 Task: Look for products in the category "Alfredo Sauce" from Primal Kitchen only.
Action: Mouse moved to (329, 151)
Screenshot: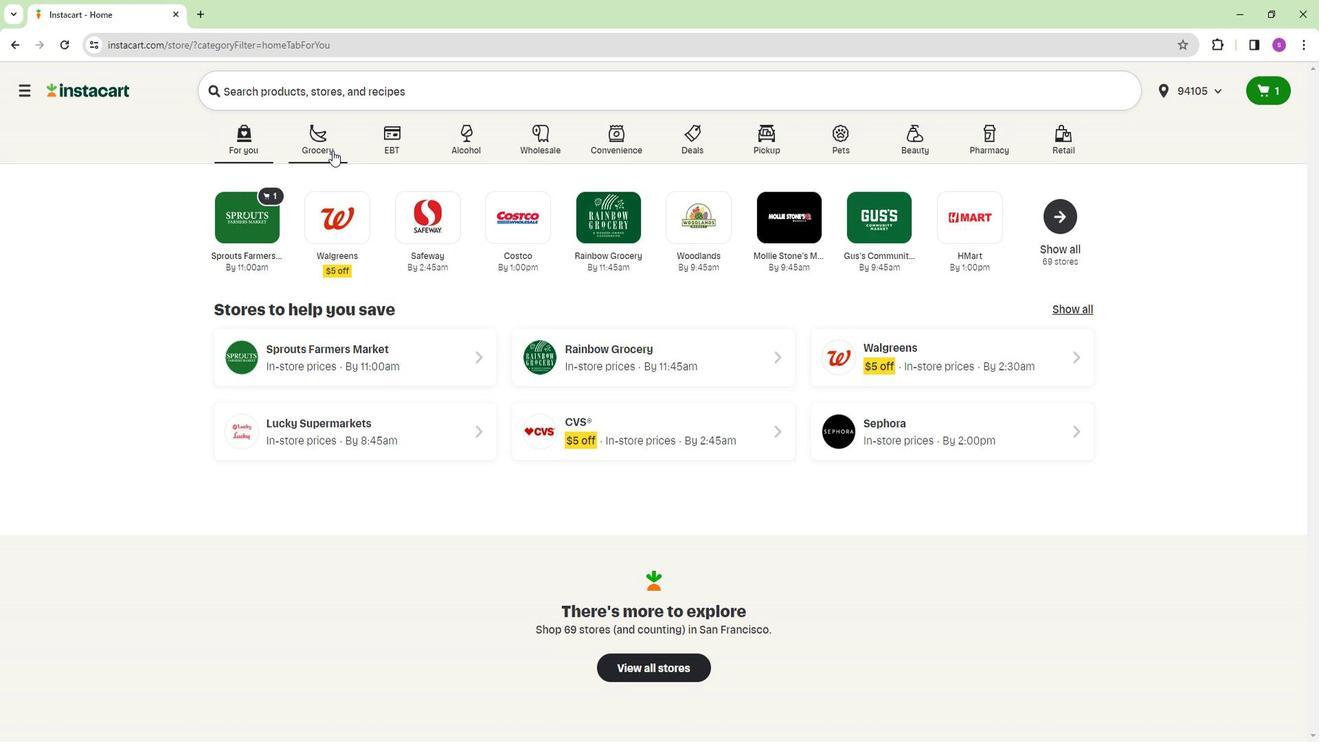 
Action: Mouse pressed left at (329, 151)
Screenshot: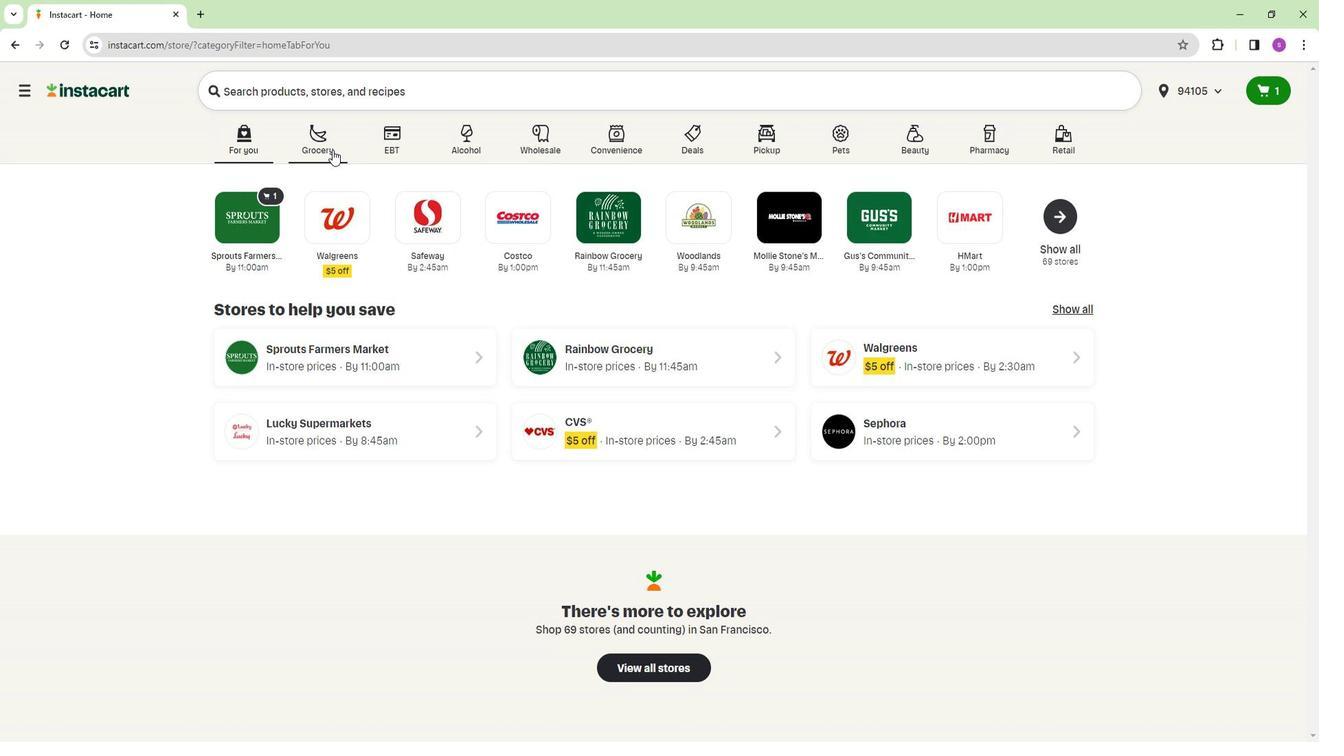 
Action: Mouse moved to (247, 230)
Screenshot: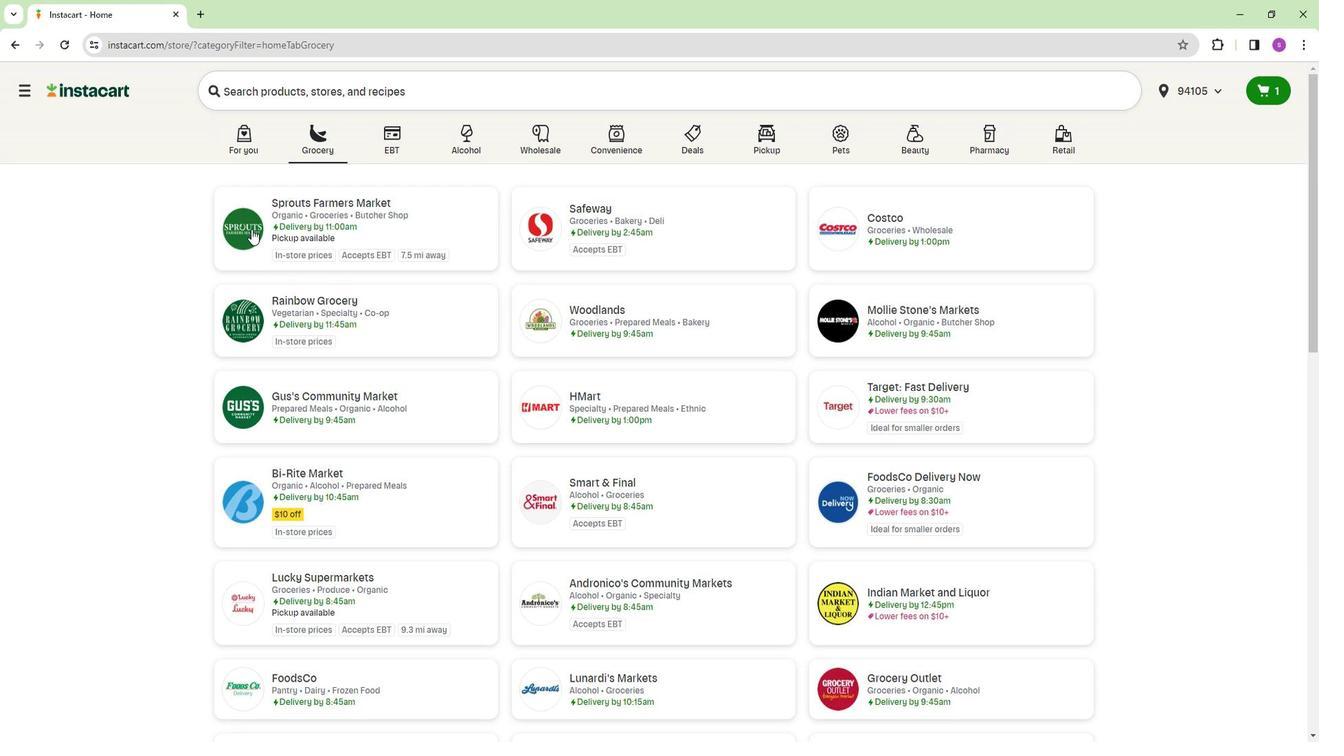 
Action: Mouse pressed left at (247, 230)
Screenshot: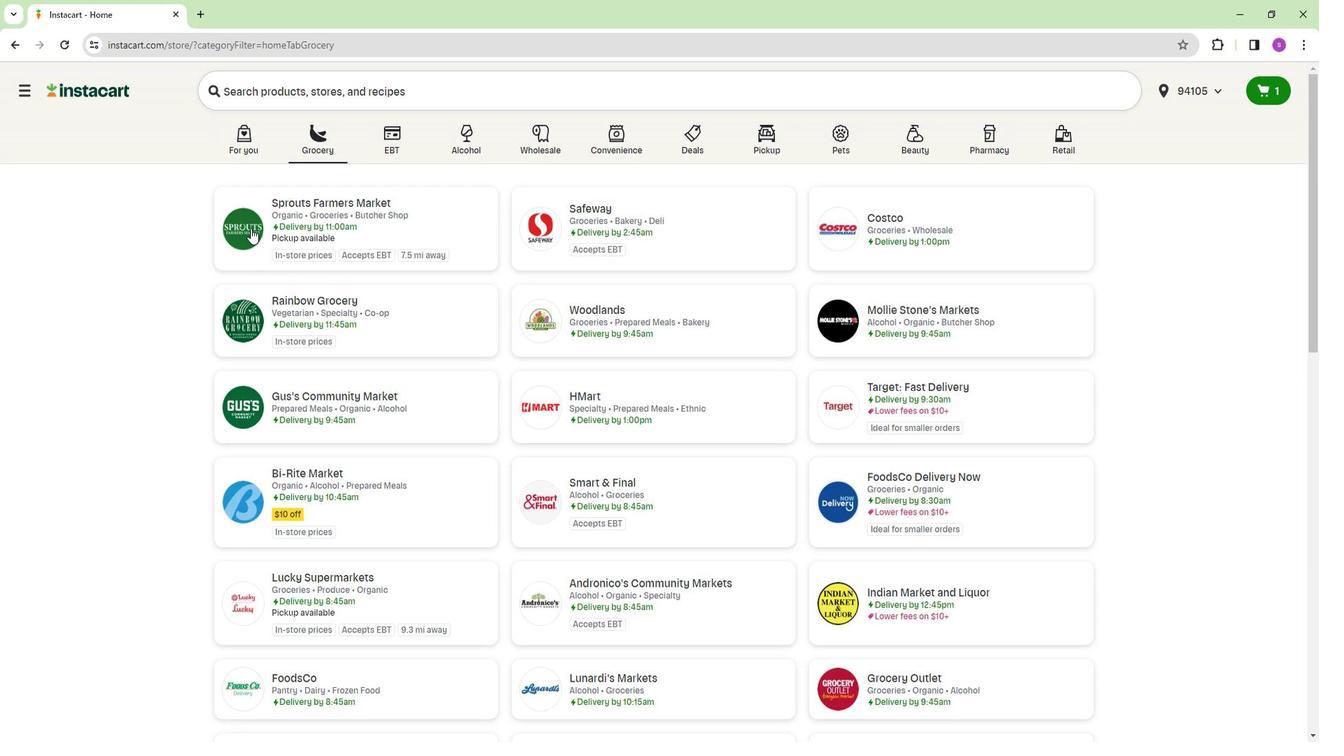 
Action: Mouse moved to (112, 529)
Screenshot: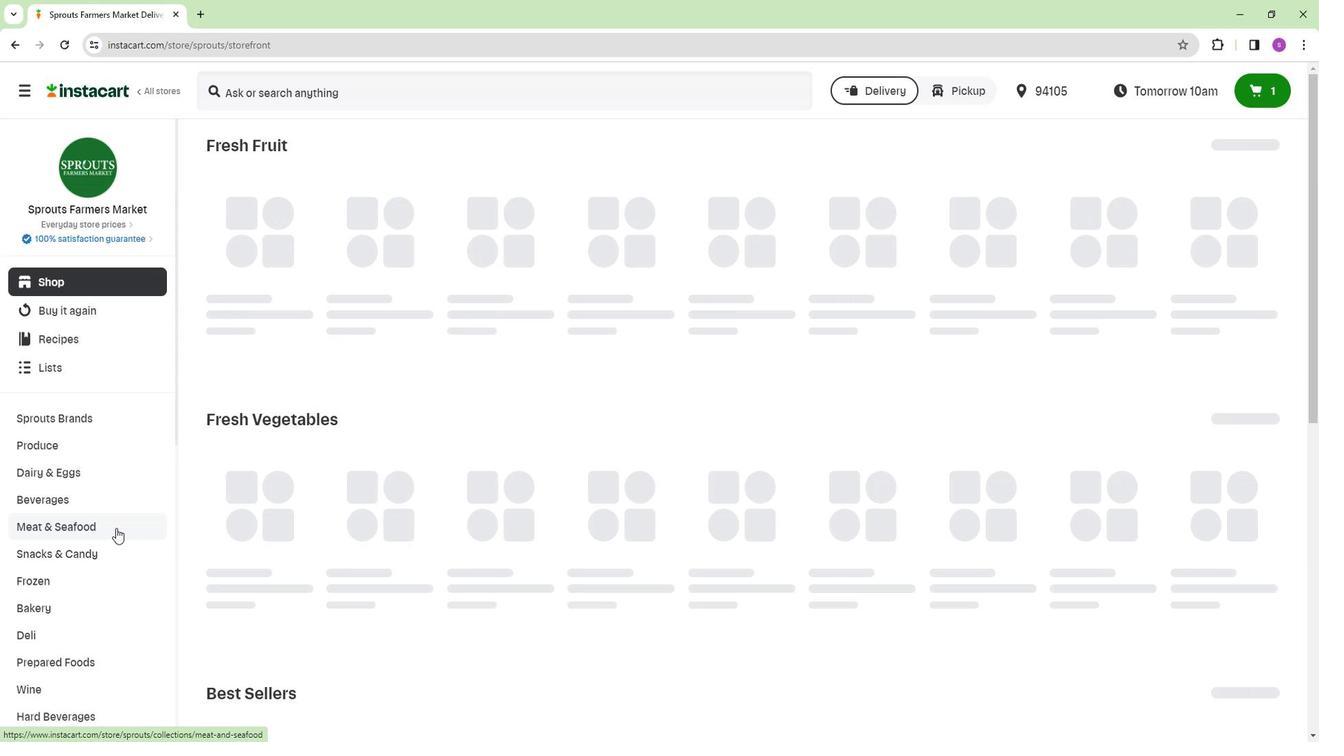 
Action: Mouse scrolled (112, 528) with delta (0, 0)
Screenshot: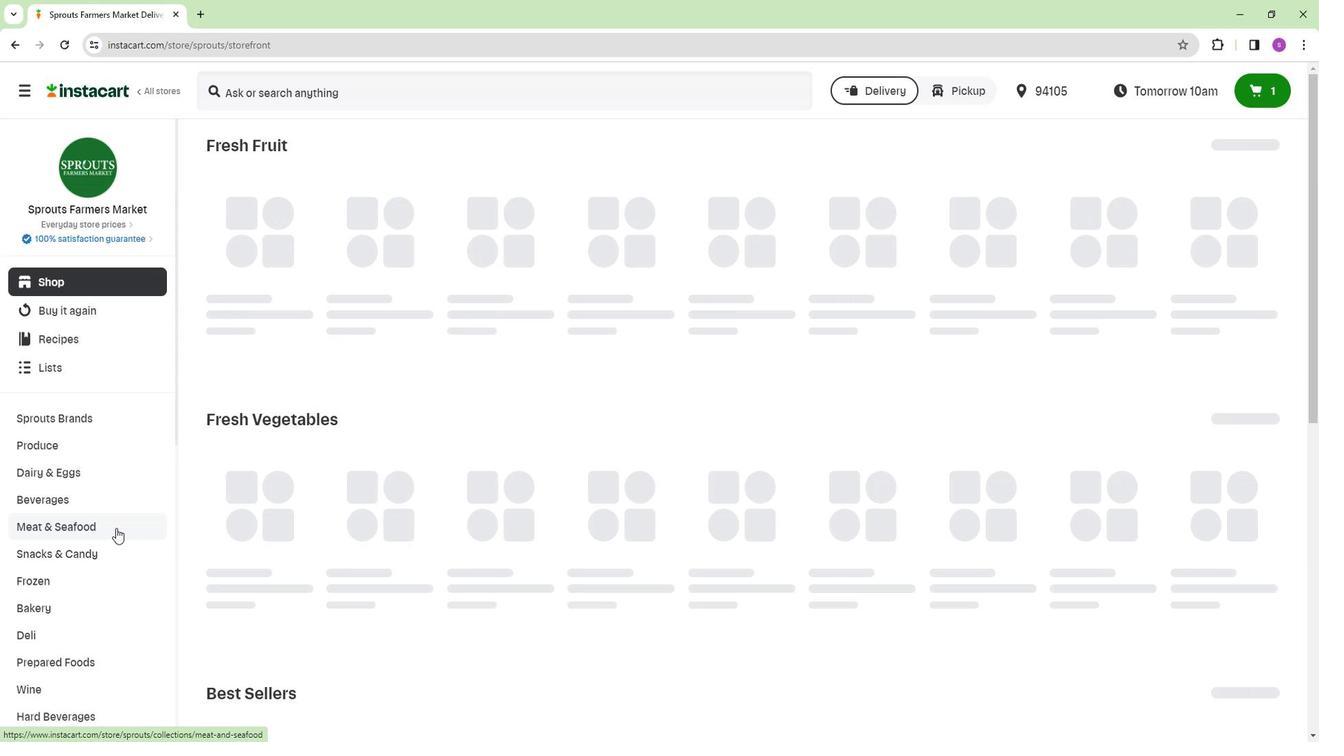 
Action: Mouse moved to (112, 528)
Screenshot: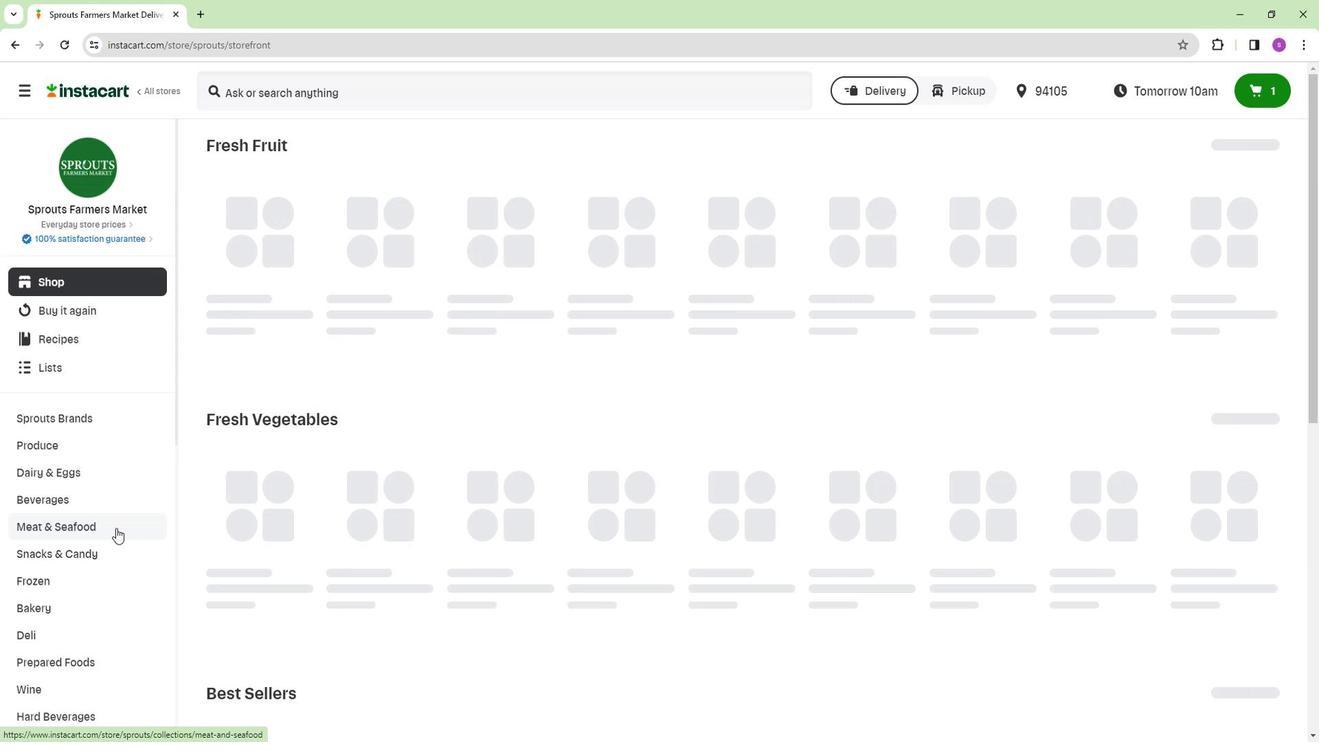 
Action: Mouse scrolled (112, 527) with delta (0, 0)
Screenshot: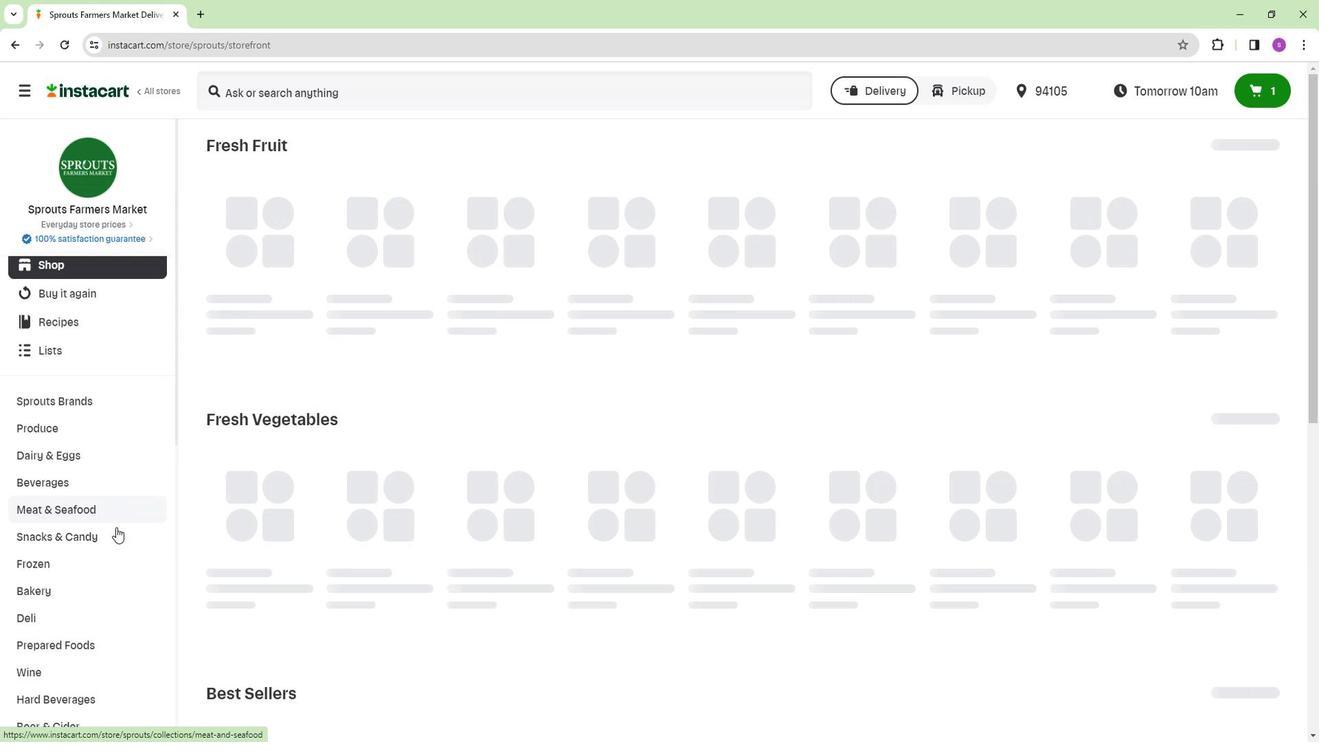 
Action: Mouse scrolled (112, 527) with delta (0, 0)
Screenshot: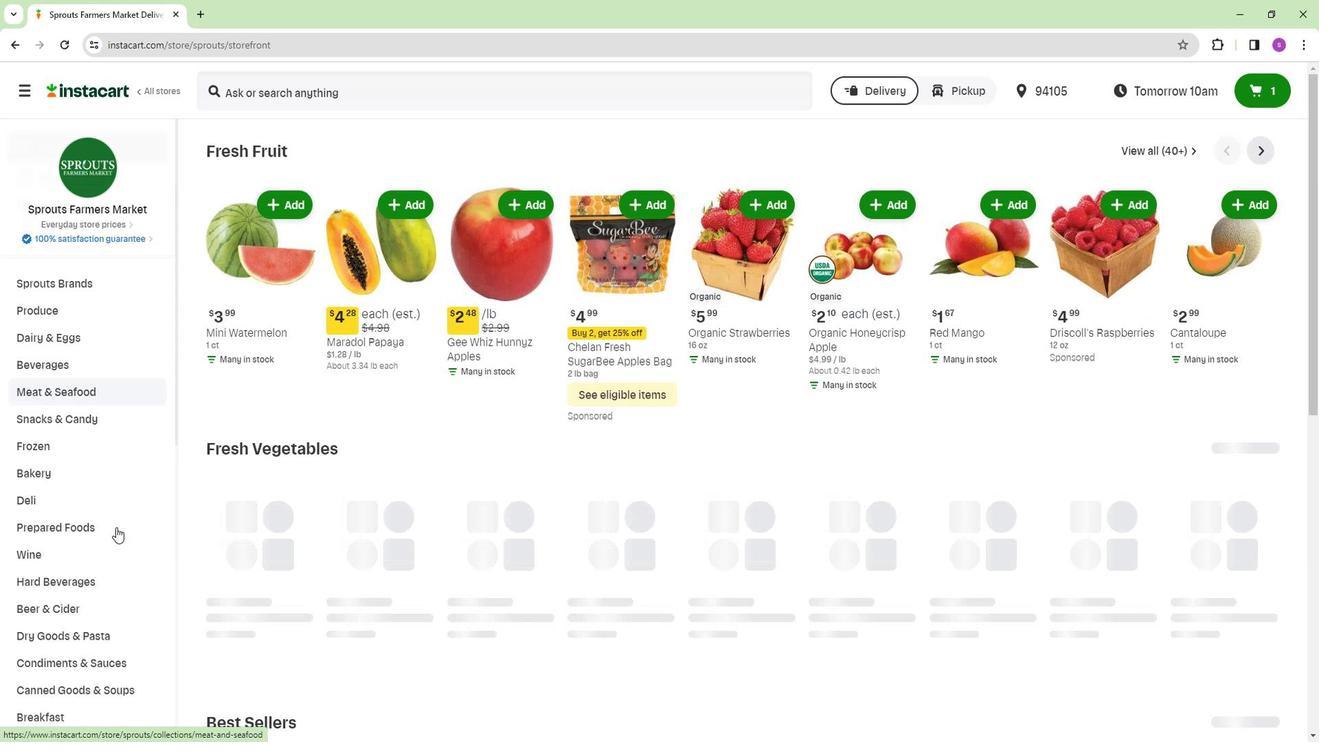 
Action: Mouse moved to (102, 553)
Screenshot: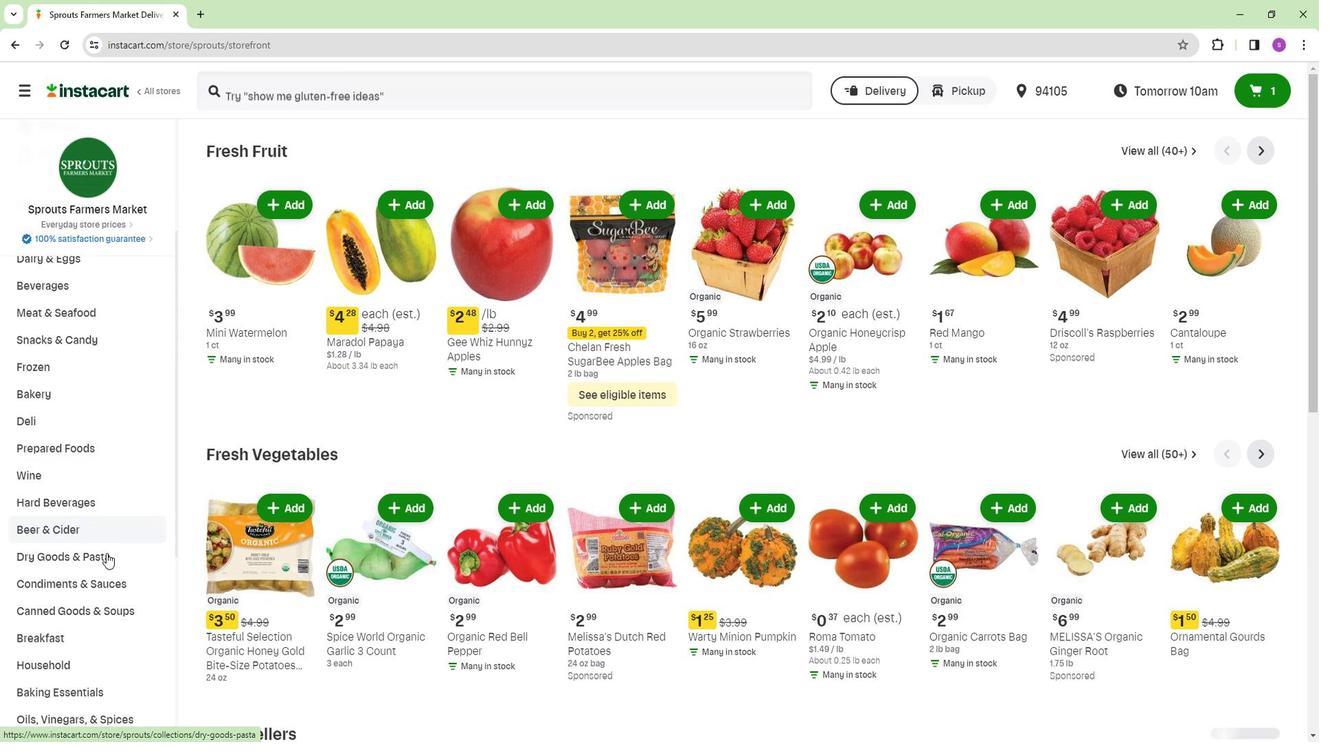 
Action: Mouse pressed left at (102, 553)
Screenshot: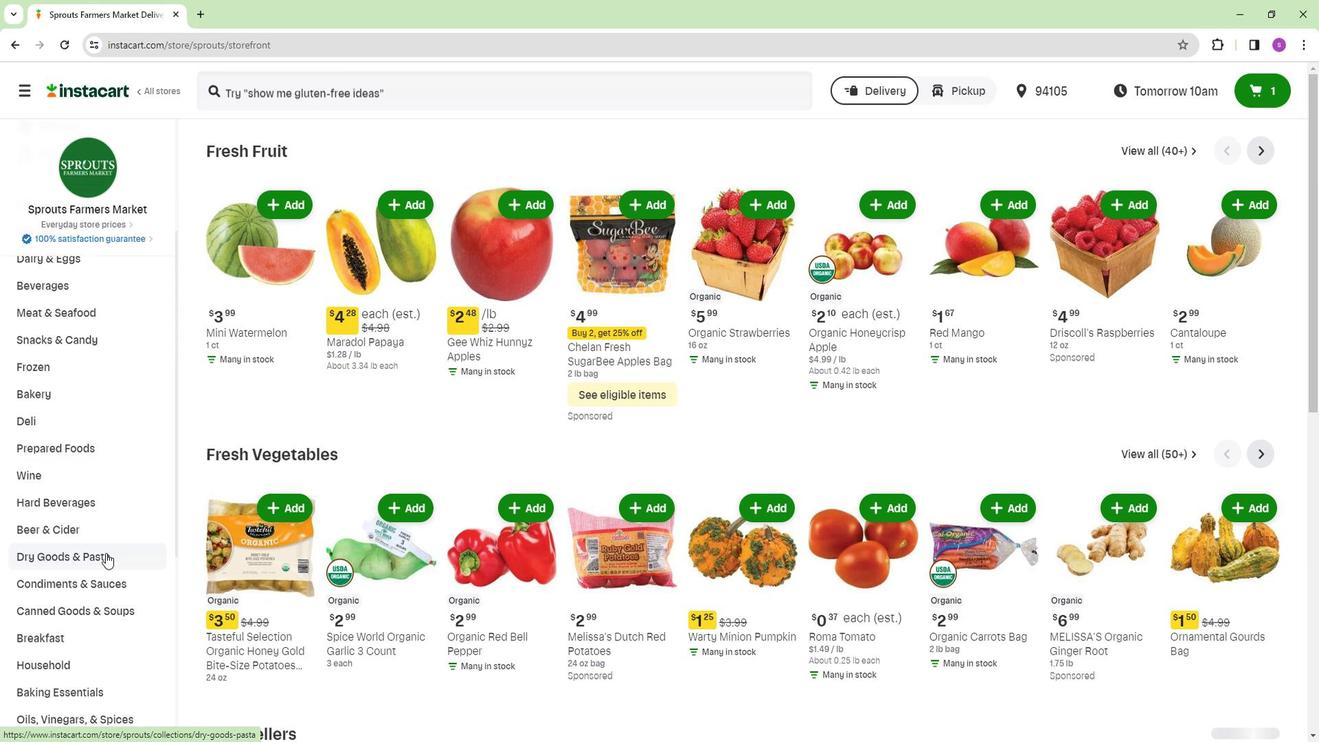 
Action: Mouse moved to (807, 181)
Screenshot: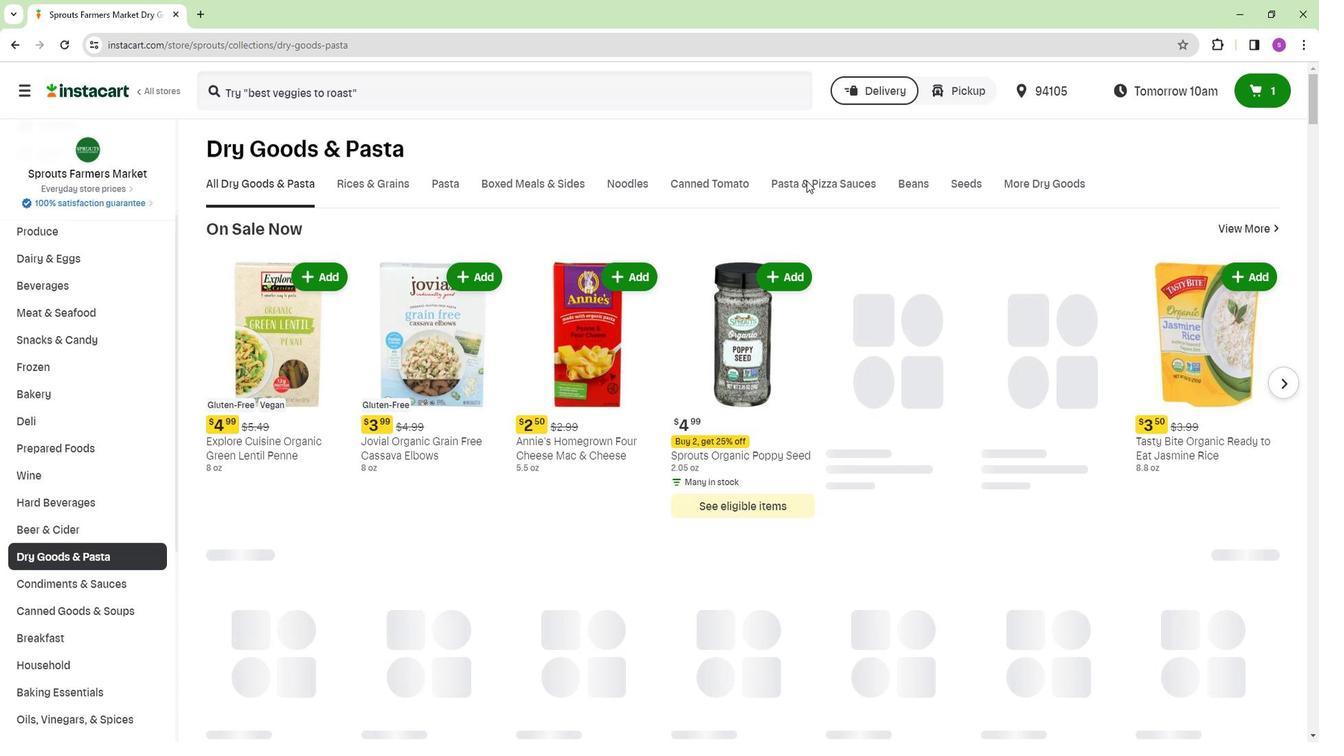 
Action: Mouse pressed left at (807, 181)
Screenshot: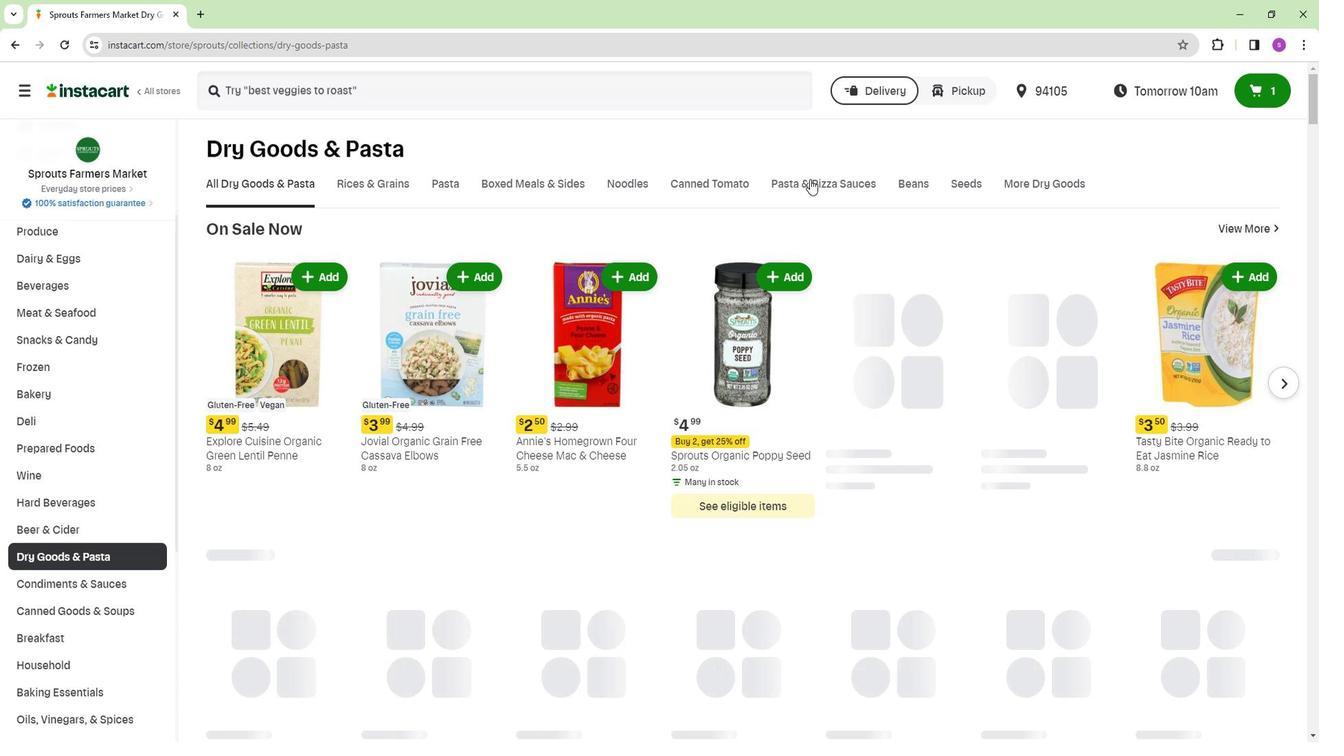 
Action: Mouse moved to (507, 246)
Screenshot: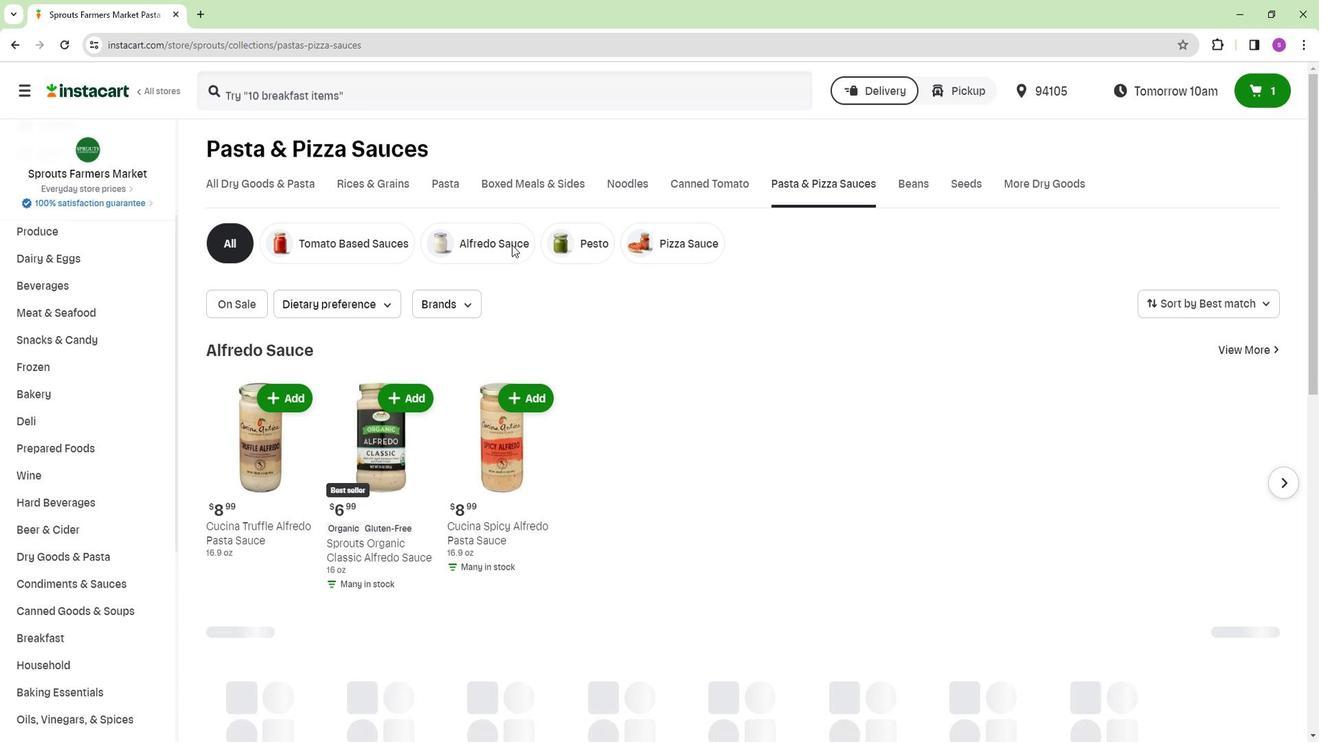 
Action: Mouse pressed left at (507, 246)
Screenshot: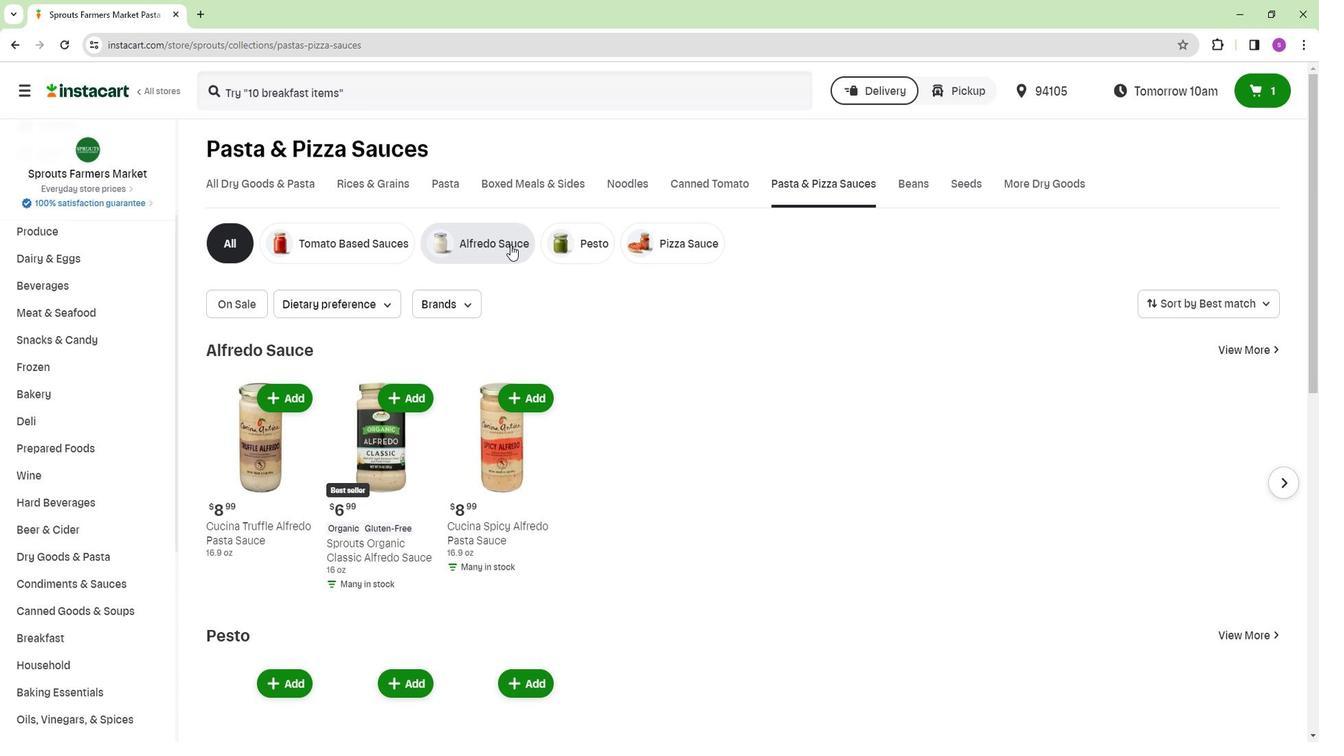
Action: Mouse moved to (461, 307)
Screenshot: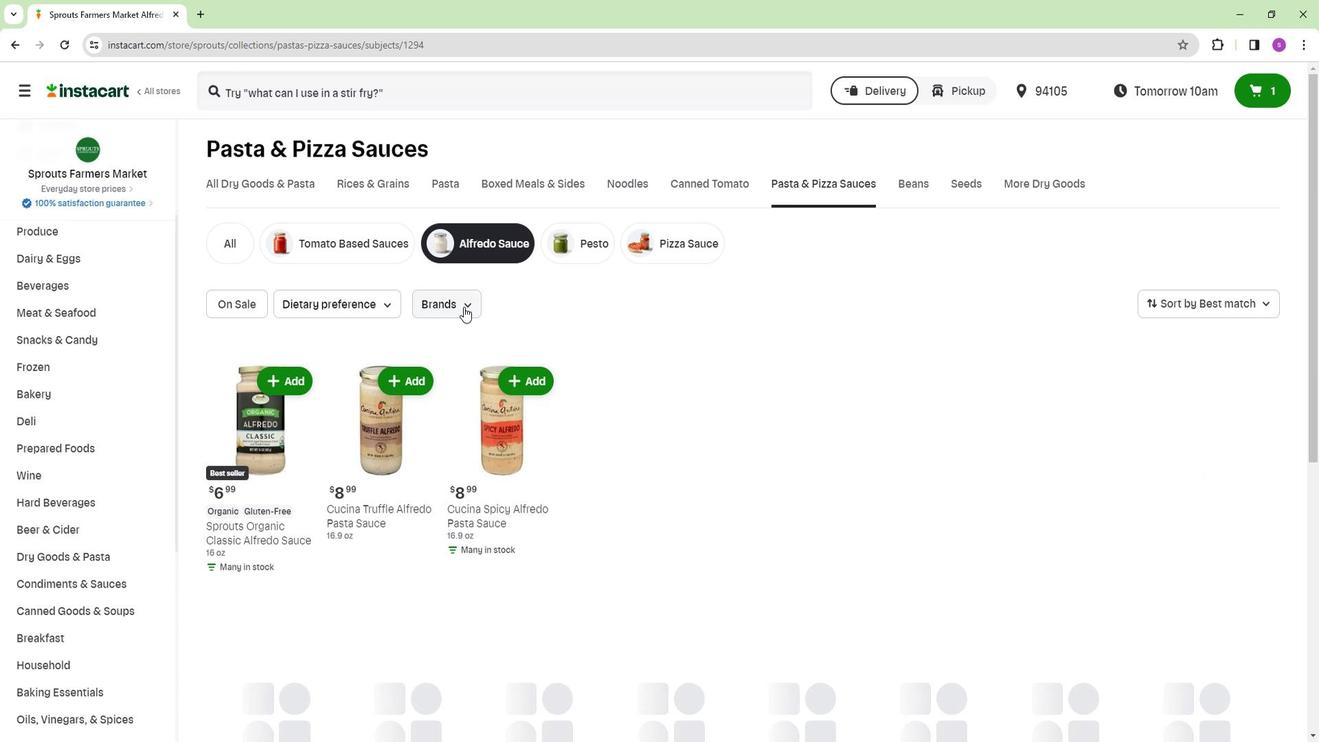 
Action: Mouse pressed left at (461, 307)
Screenshot: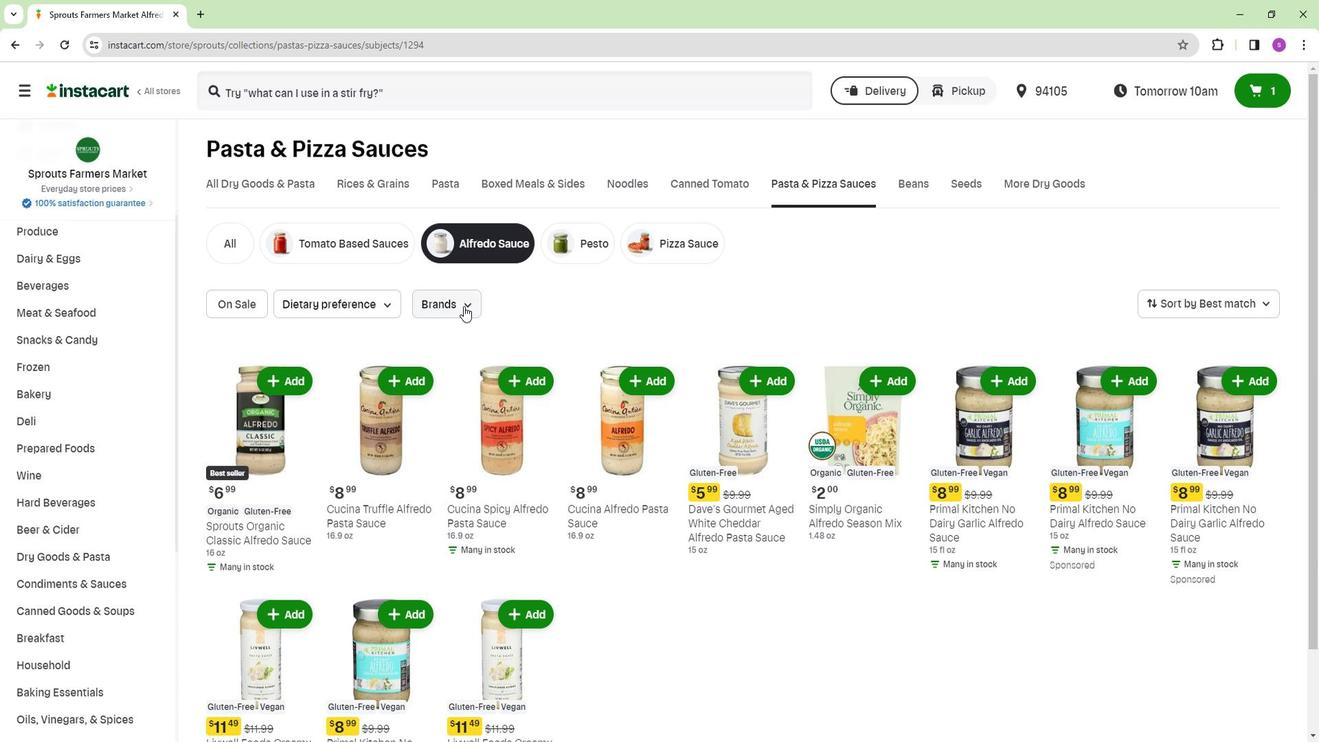
Action: Mouse moved to (434, 418)
Screenshot: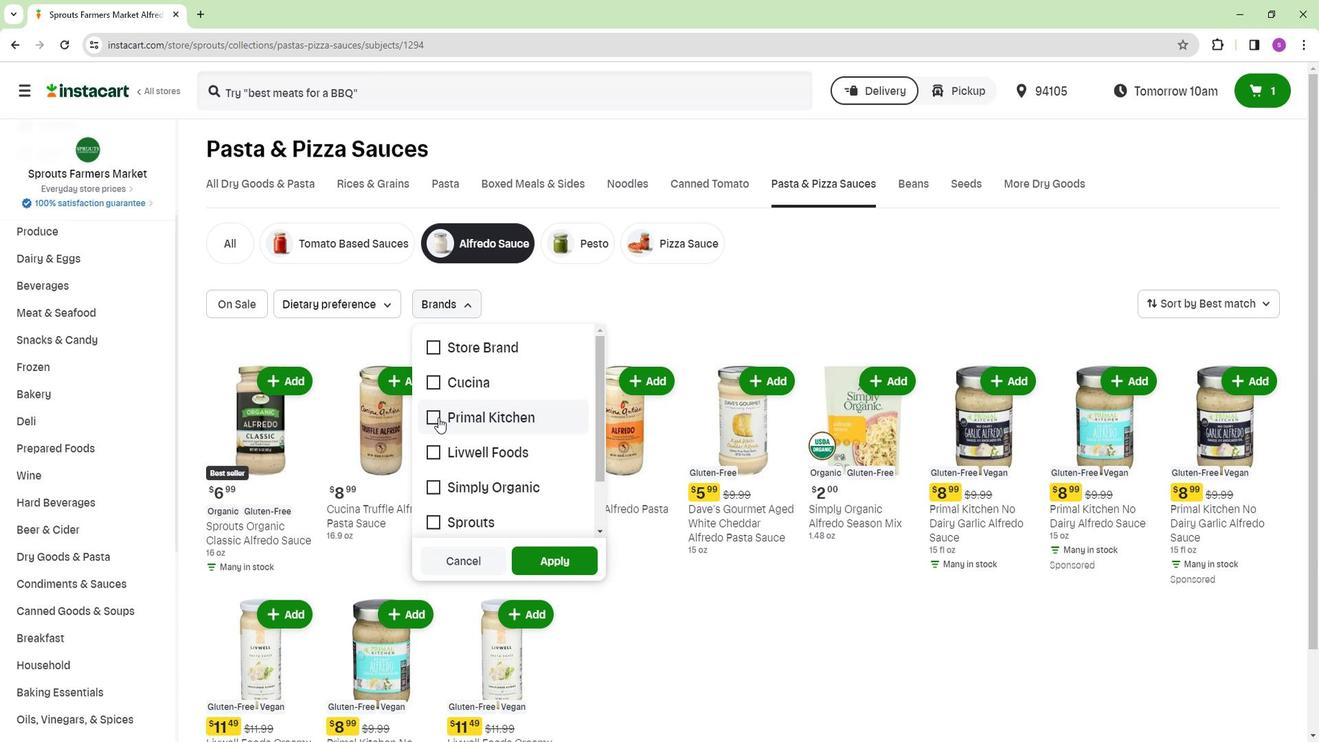 
Action: Mouse pressed left at (434, 418)
Screenshot: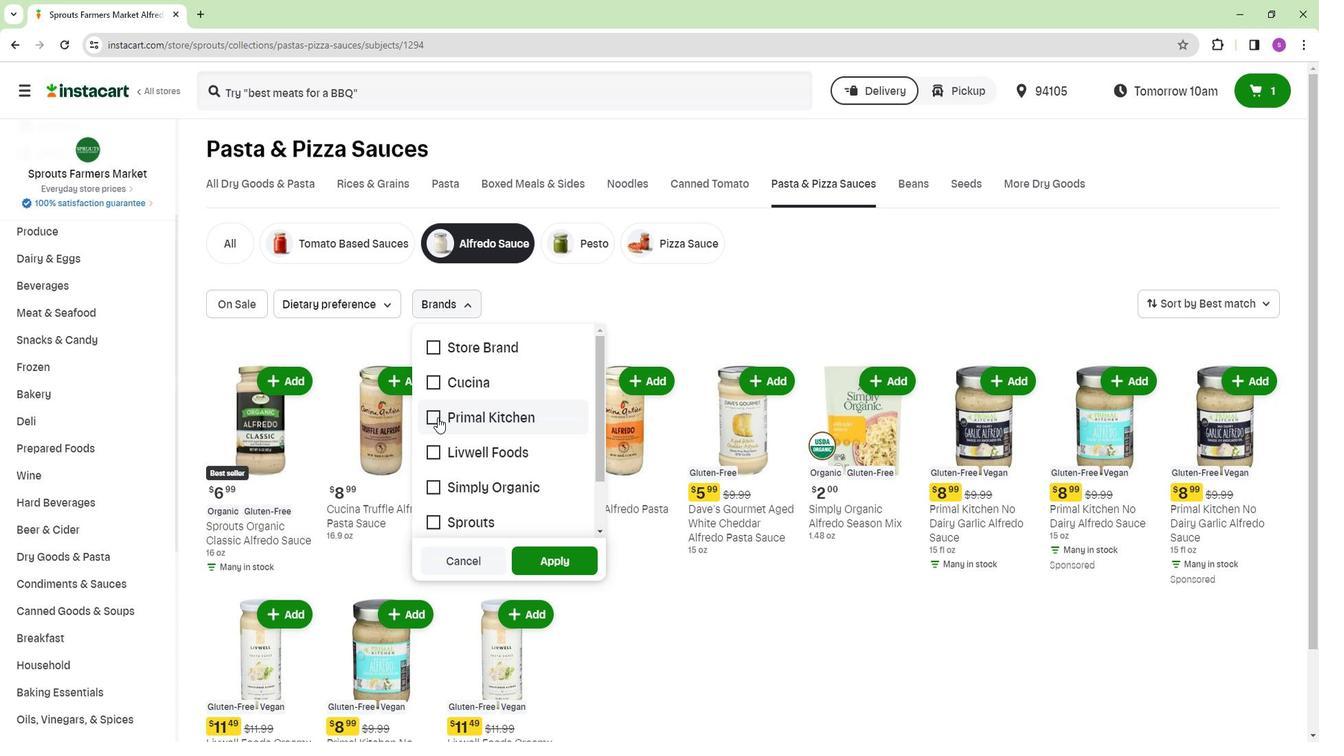 
Action: Mouse moved to (555, 563)
Screenshot: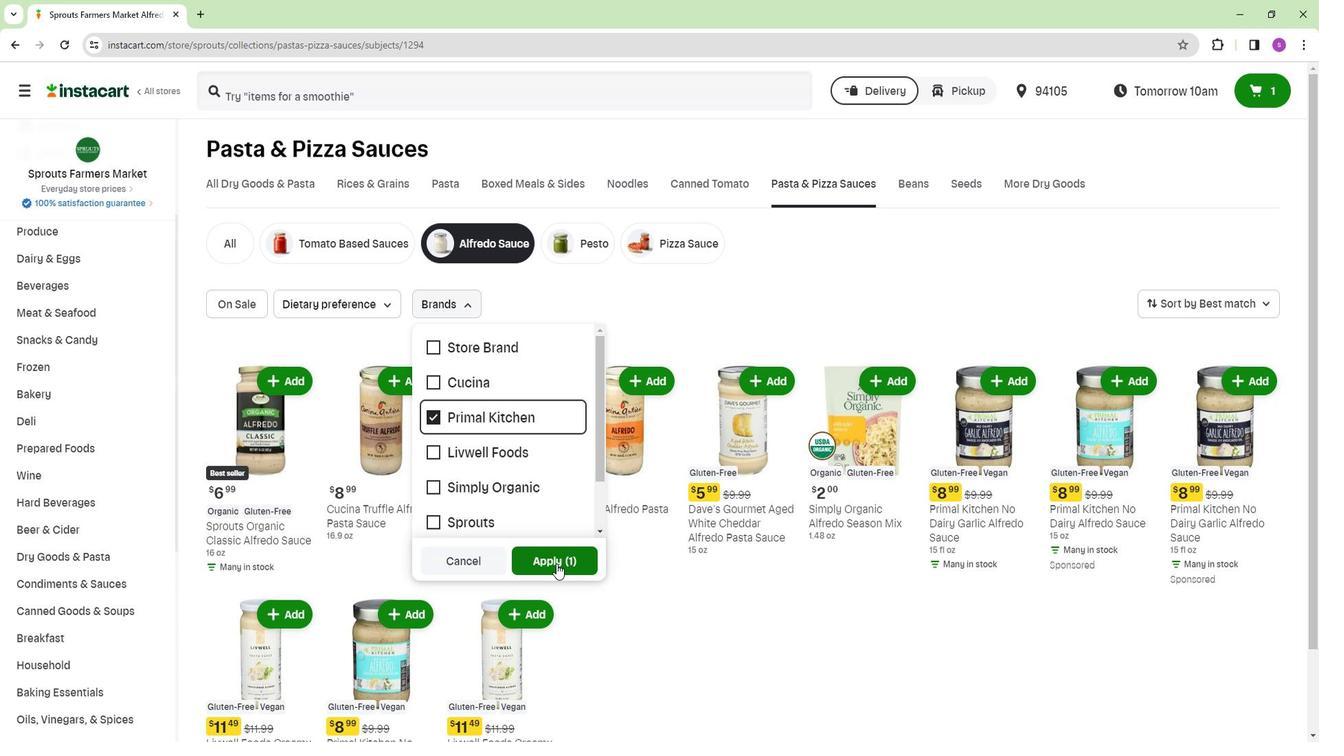 
Action: Mouse pressed left at (555, 563)
Screenshot: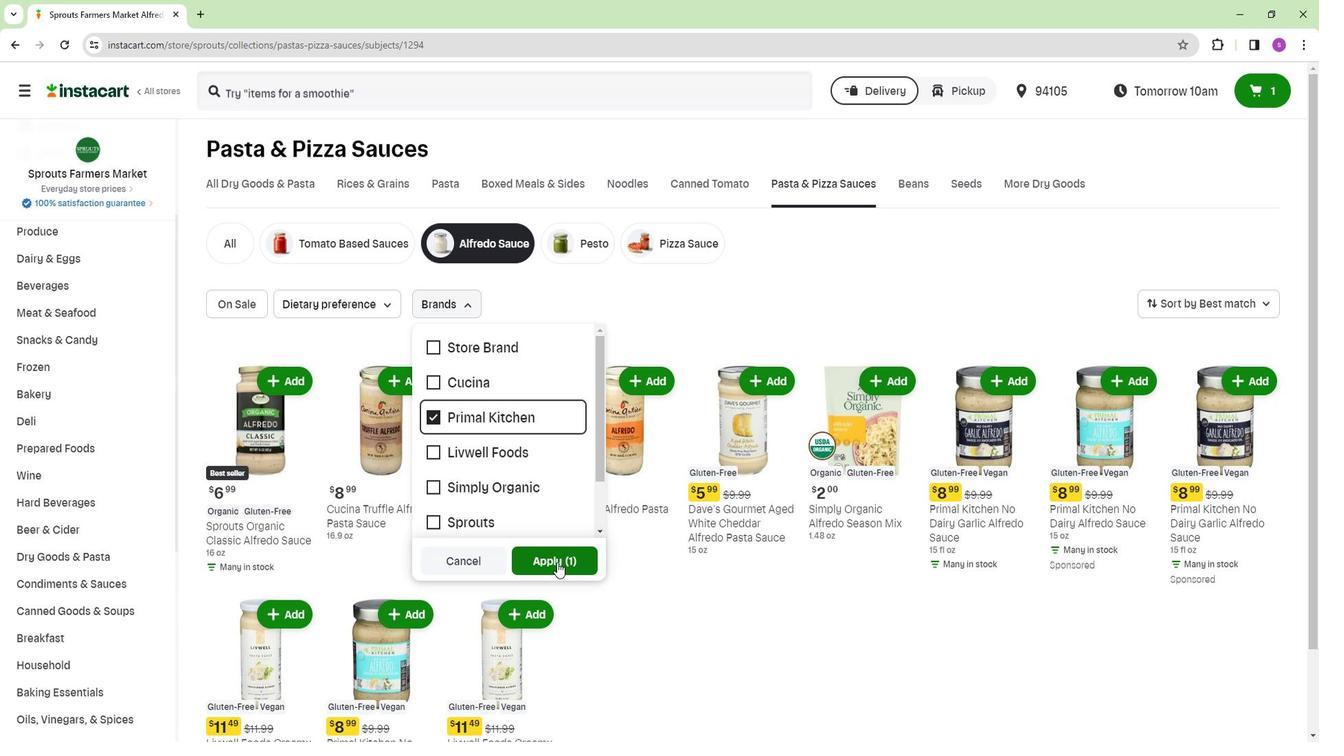 
Action: Mouse moved to (712, 375)
Screenshot: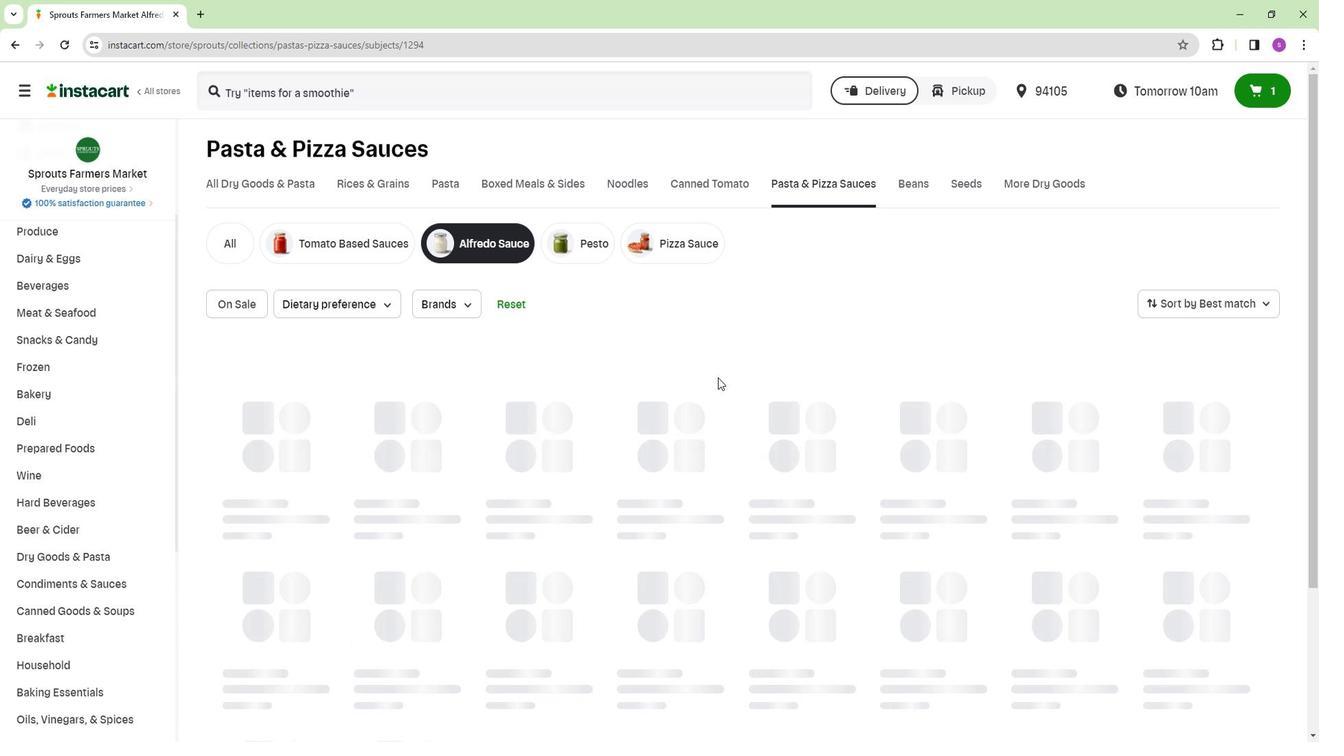 
